 Task: Create a blank project BioTech with privacy Public and default view as List and in the team Taskers . Create three sections in the project as To-Do, Doing and Done
Action: Mouse moved to (50, 257)
Screenshot: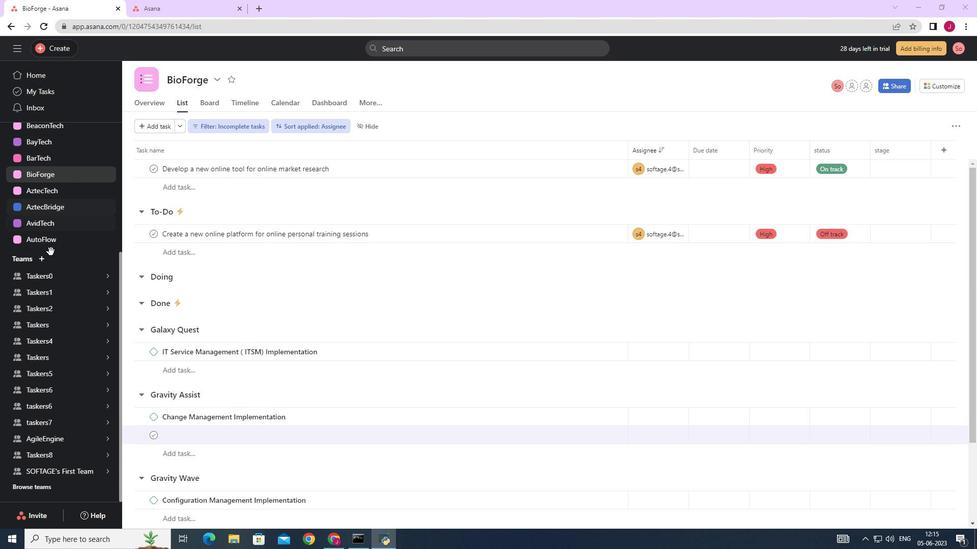 
Action: Mouse pressed left at (50, 257)
Screenshot: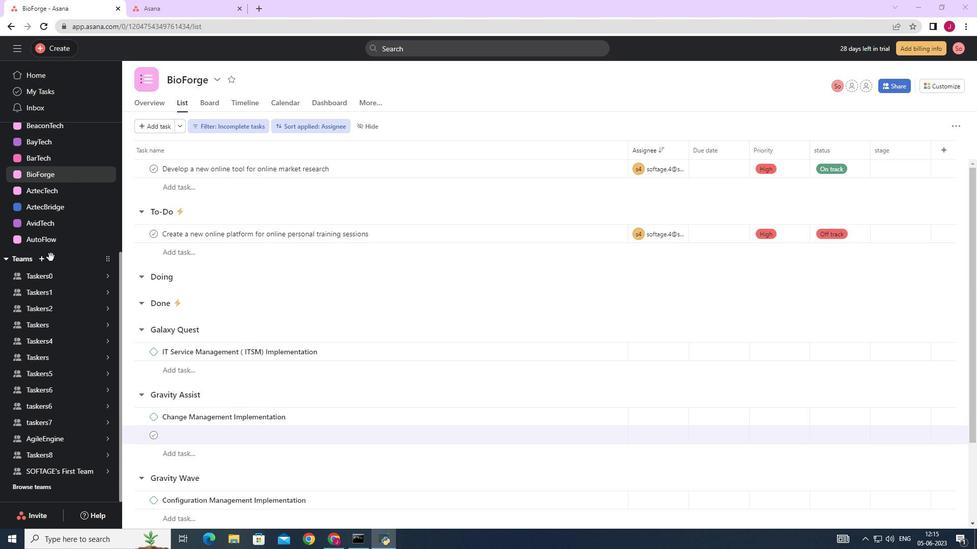 
Action: Mouse moved to (177, 264)
Screenshot: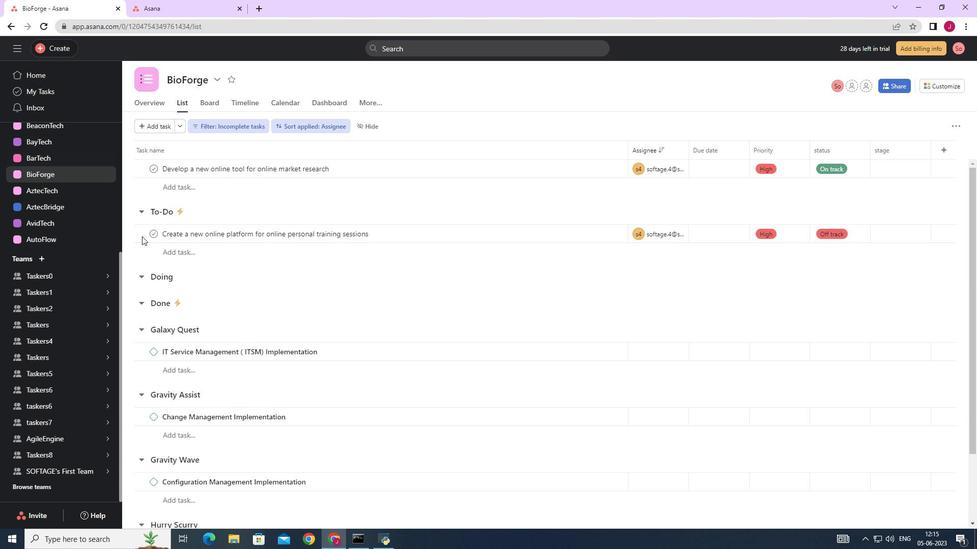 
Action: Mouse scrolled (177, 265) with delta (0, 0)
Screenshot: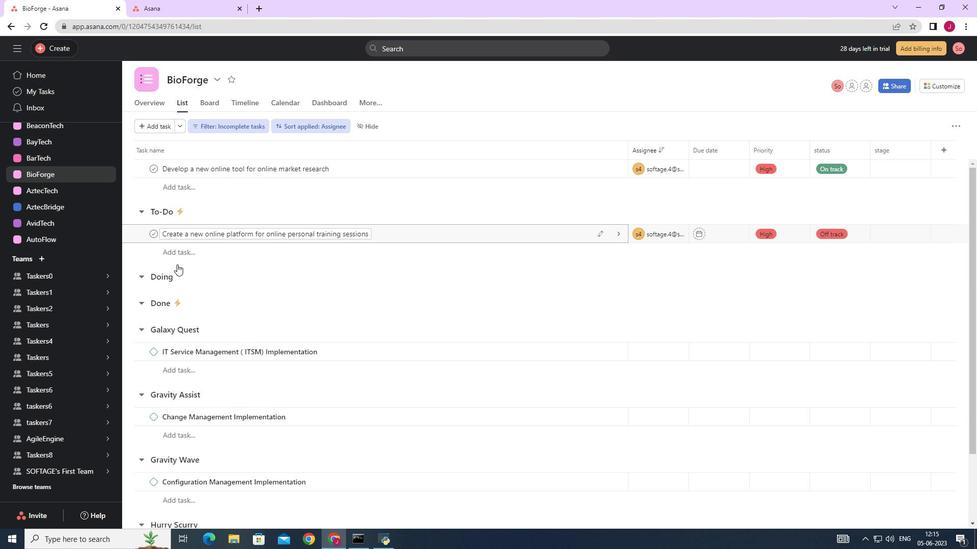 
Action: Mouse moved to (175, 263)
Screenshot: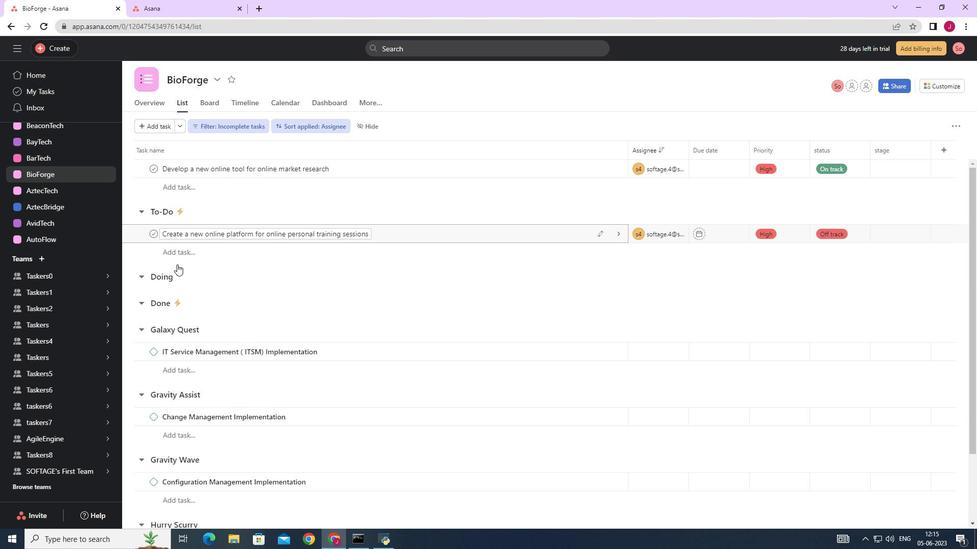 
Action: Mouse scrolled (175, 263) with delta (0, 0)
Screenshot: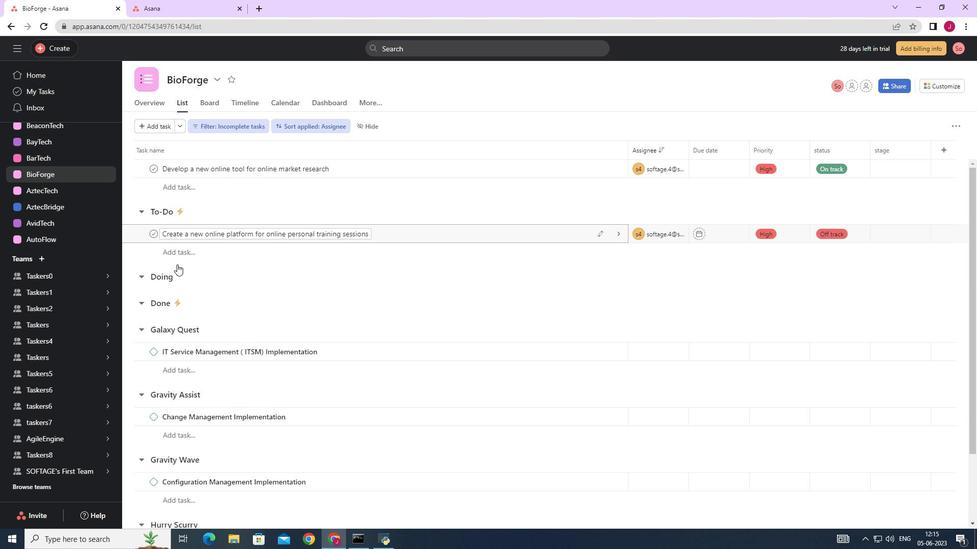 
Action: Mouse moved to (167, 256)
Screenshot: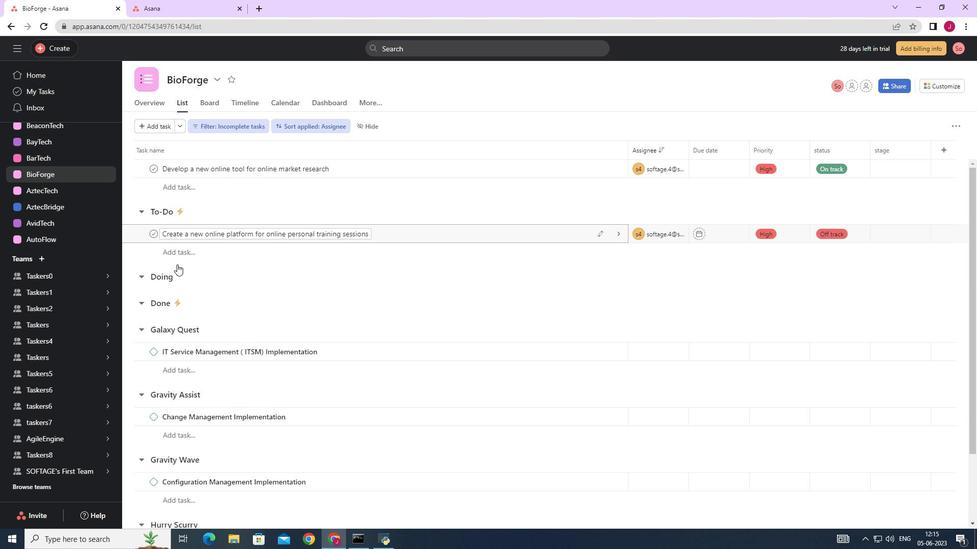 
Action: Mouse scrolled (167, 256) with delta (0, 0)
Screenshot: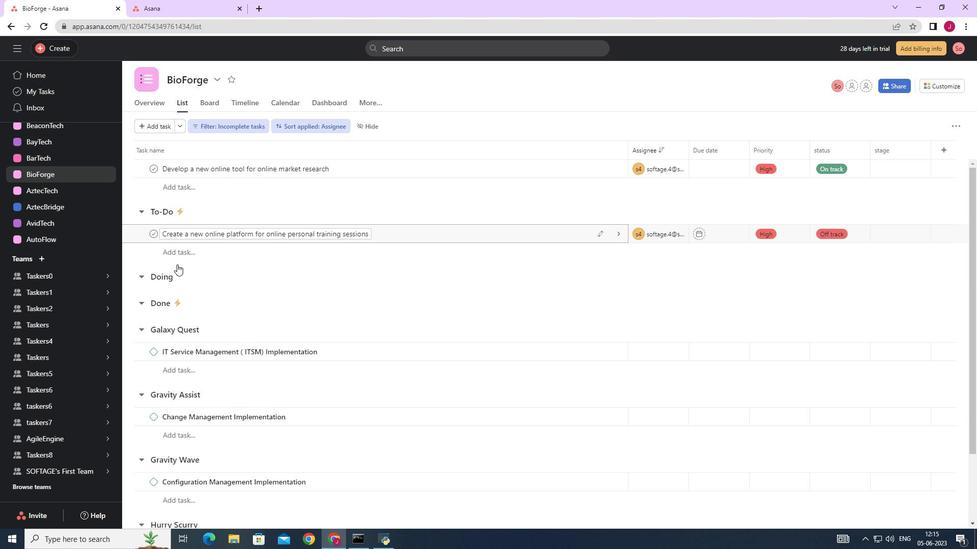 
Action: Mouse moved to (67, 136)
Screenshot: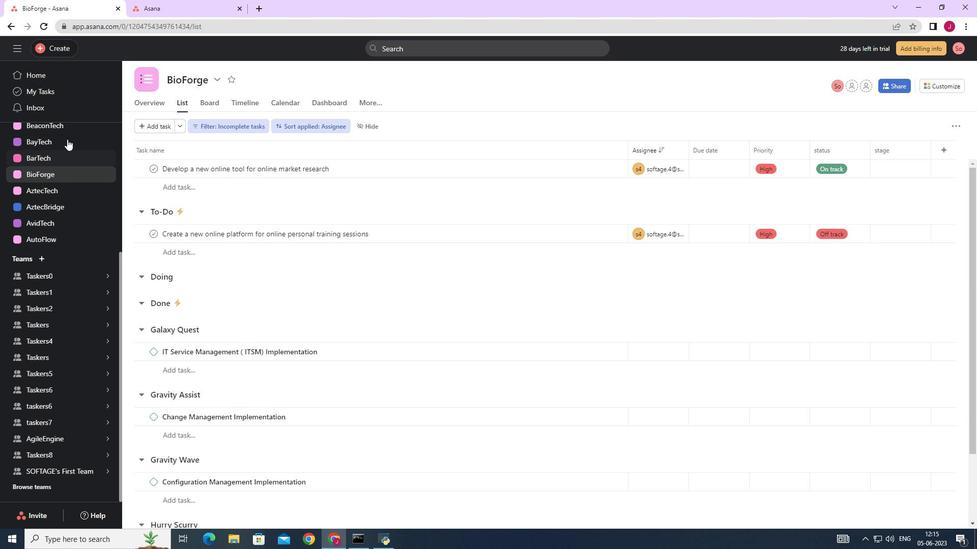 
Action: Mouse scrolled (67, 137) with delta (0, 0)
Screenshot: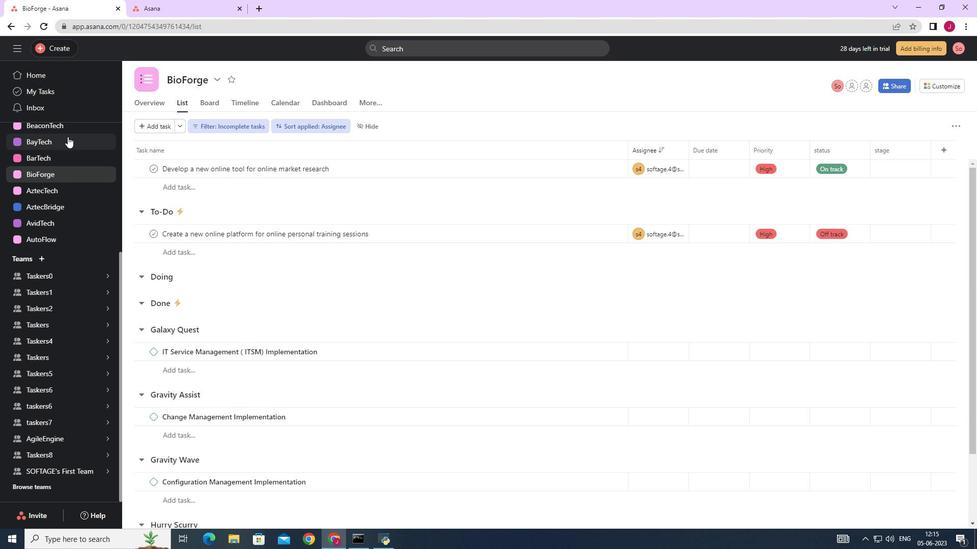 
Action: Mouse scrolled (67, 137) with delta (0, 0)
Screenshot: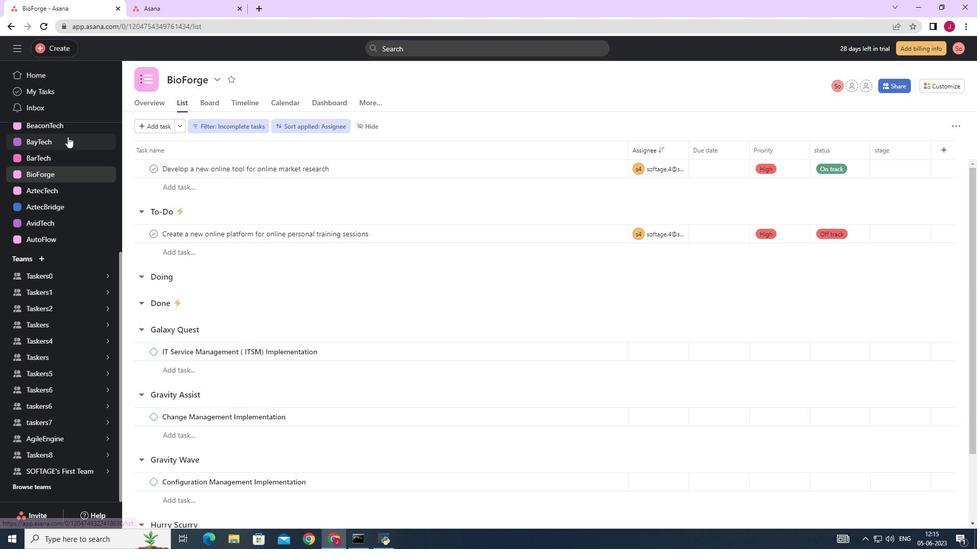 
Action: Mouse scrolled (67, 137) with delta (0, 0)
Screenshot: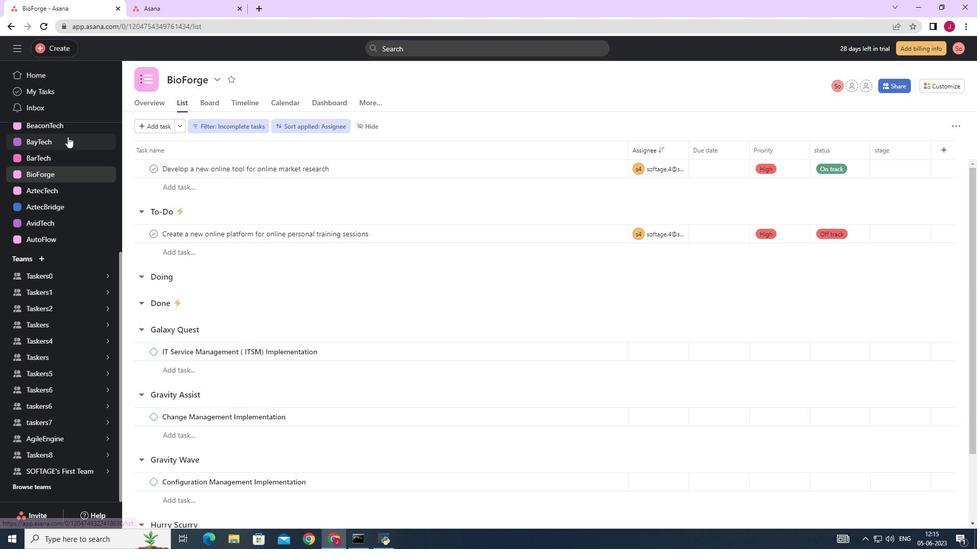 
Action: Mouse moved to (57, 164)
Screenshot: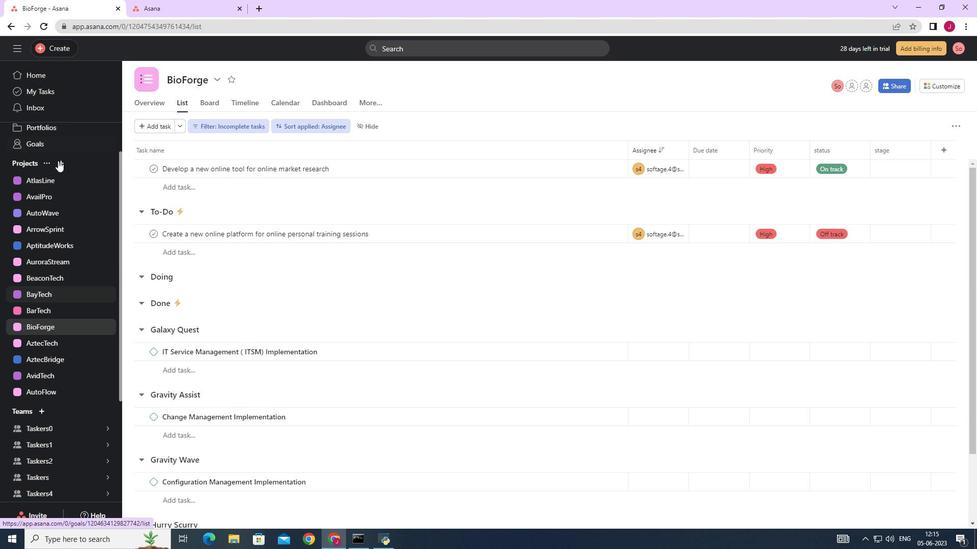 
Action: Mouse pressed left at (57, 164)
Screenshot: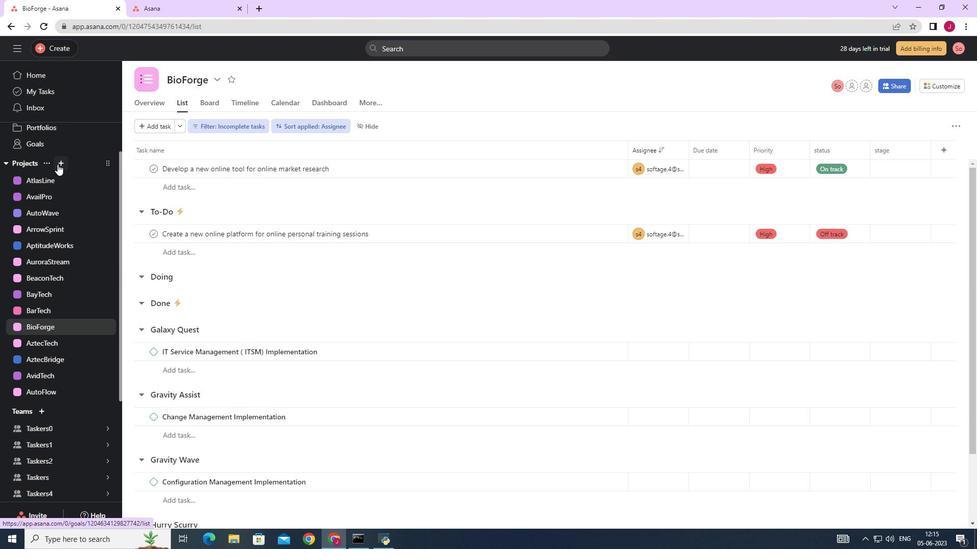 
Action: Mouse moved to (97, 186)
Screenshot: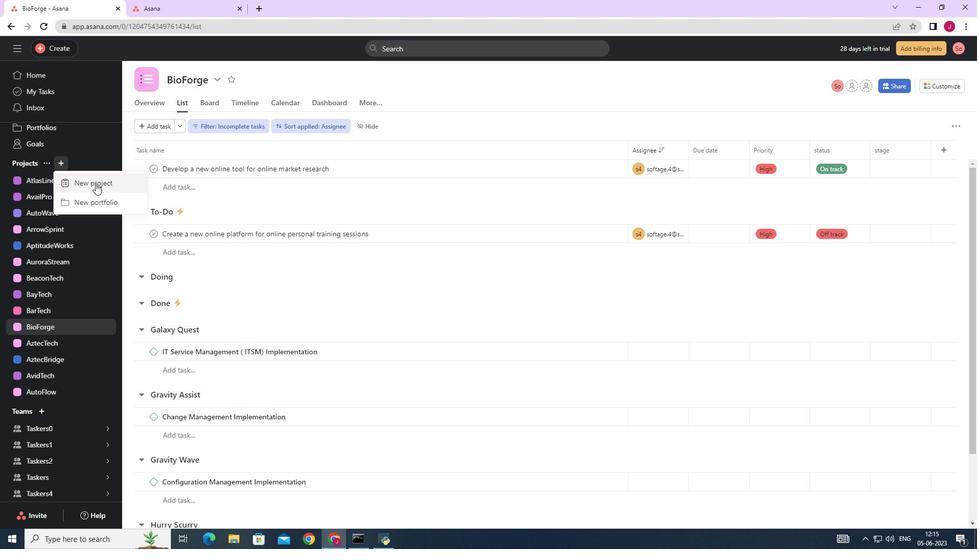 
Action: Mouse pressed left at (97, 186)
Screenshot: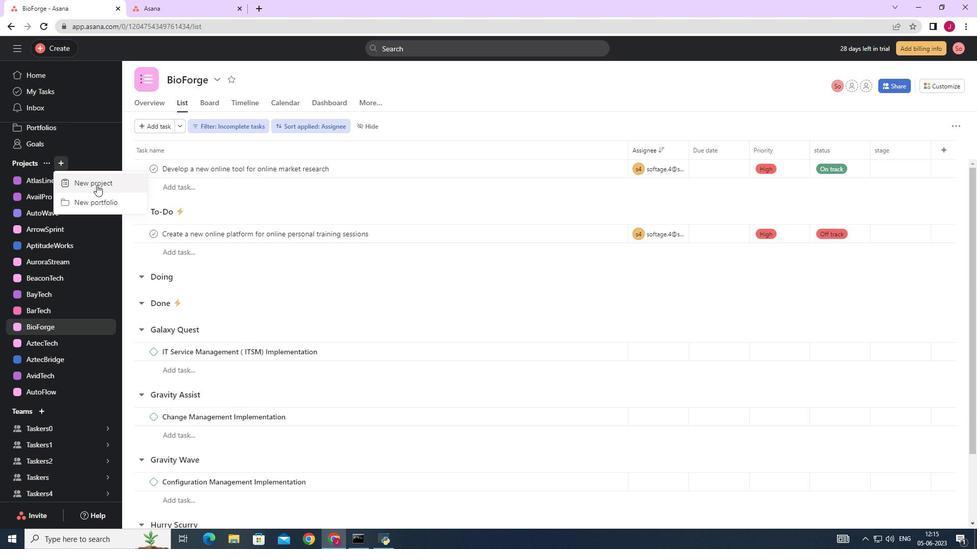 
Action: Mouse moved to (421, 197)
Screenshot: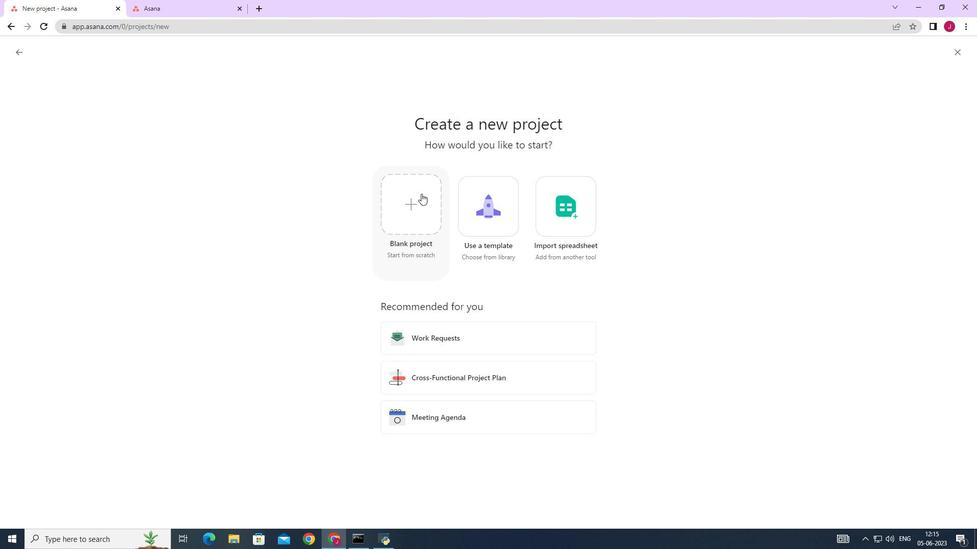 
Action: Mouse pressed left at (421, 197)
Screenshot: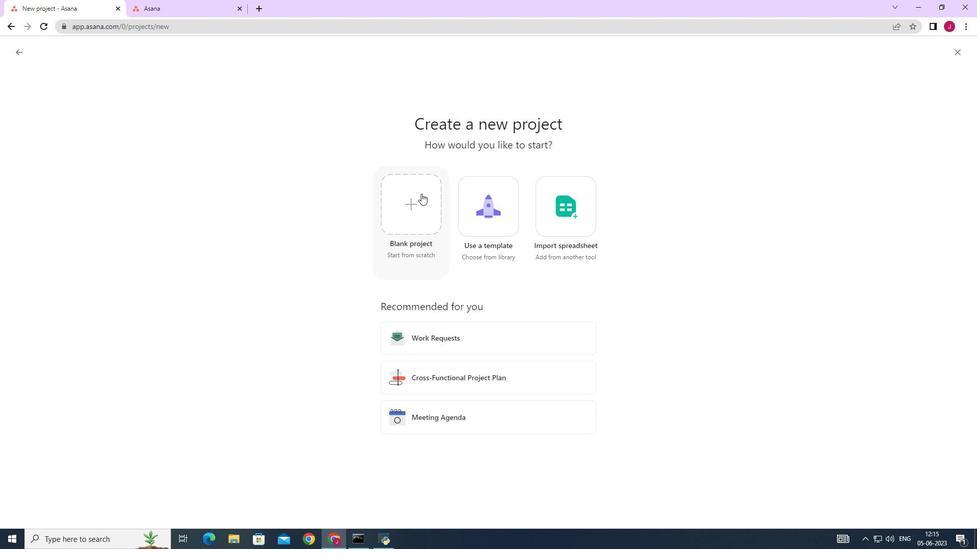 
Action: Key pressed <Key.caps_lock>B<Key.caps_lock>io<Key.caps_lock>T<Key.caps_lock>ech
Screenshot: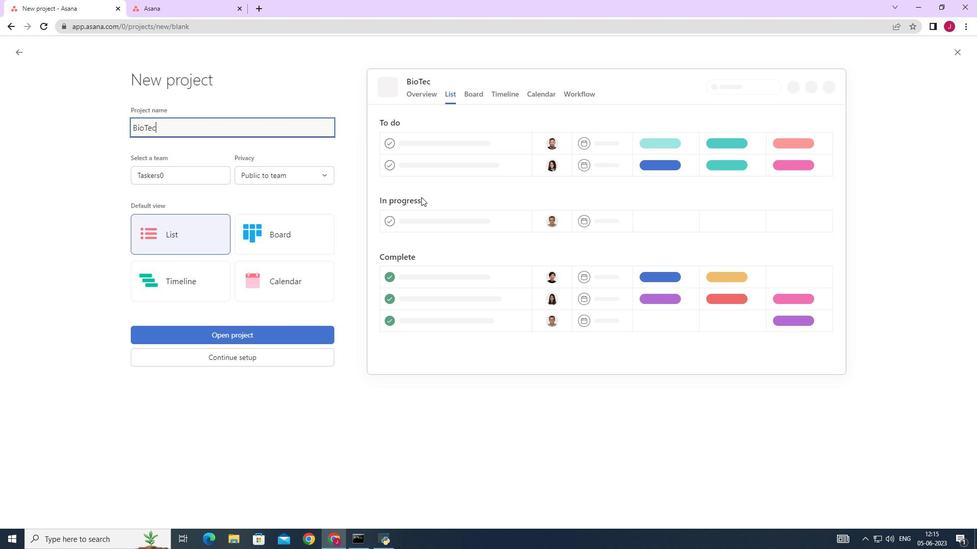 
Action: Mouse moved to (177, 172)
Screenshot: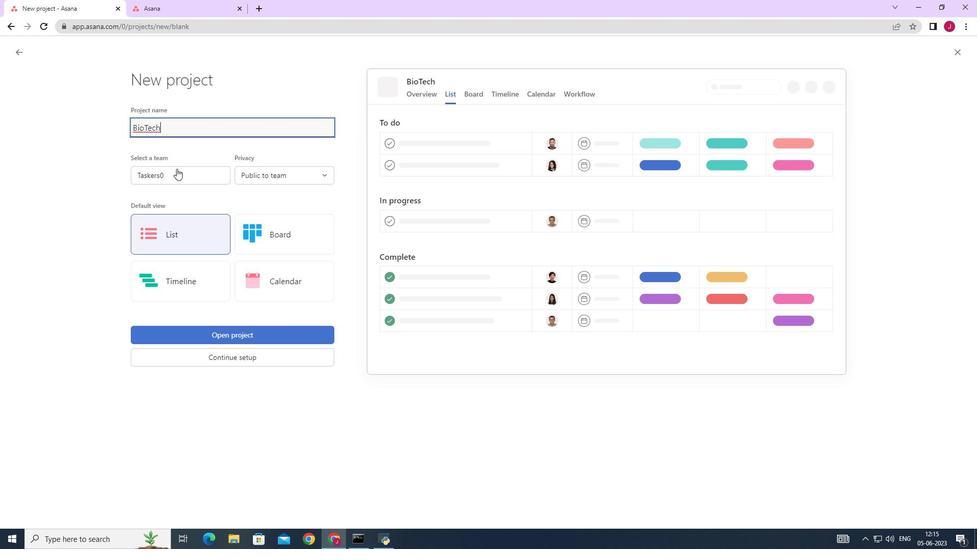 
Action: Mouse pressed left at (177, 172)
Screenshot: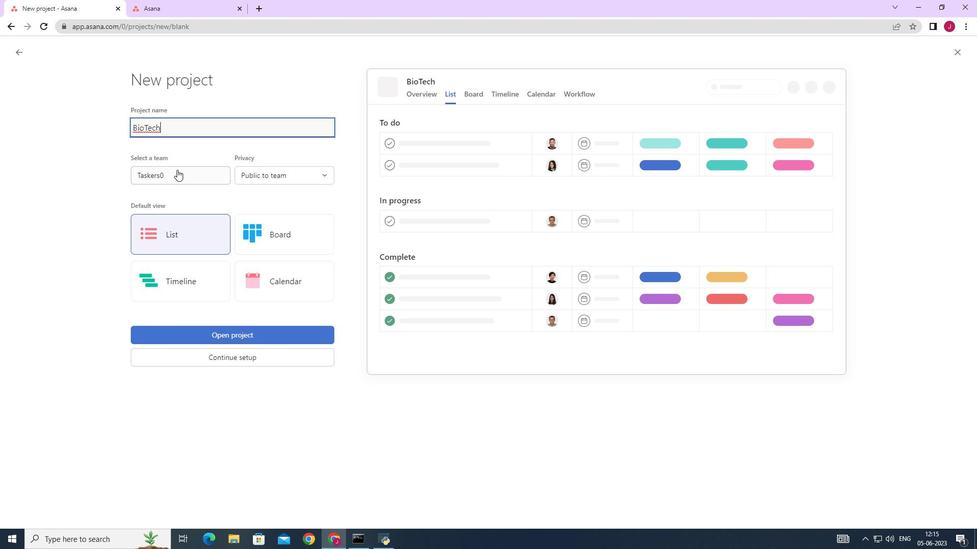 
Action: Mouse moved to (188, 196)
Screenshot: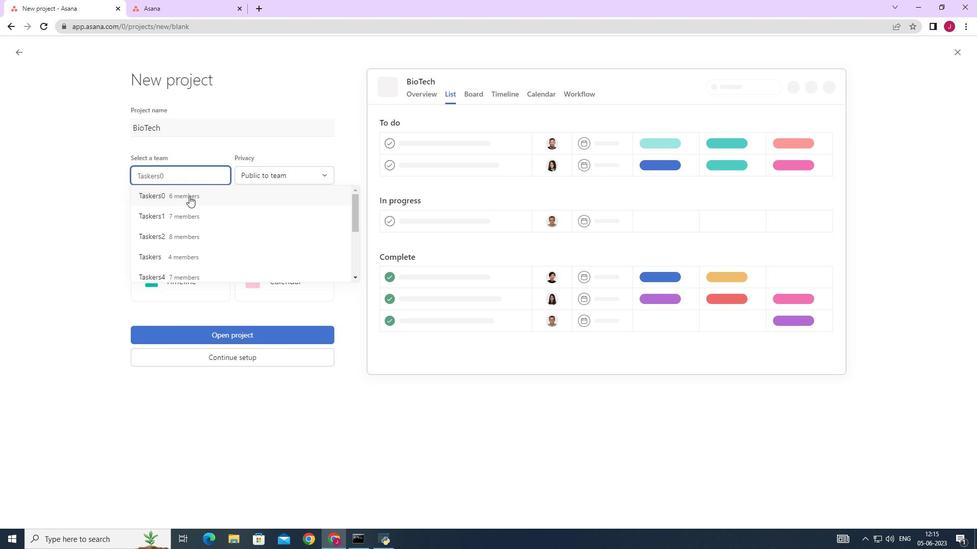 
Action: Mouse pressed left at (188, 196)
Screenshot: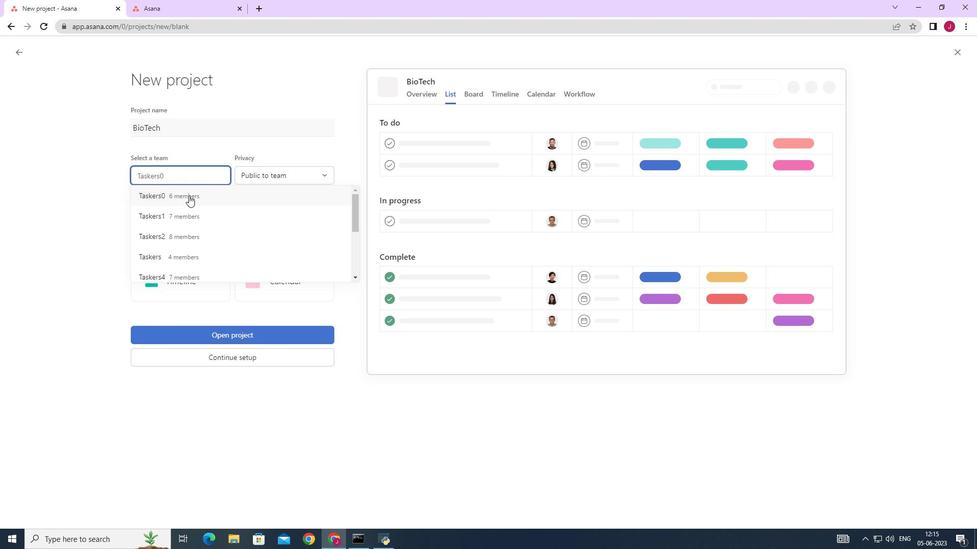 
Action: Mouse moved to (279, 174)
Screenshot: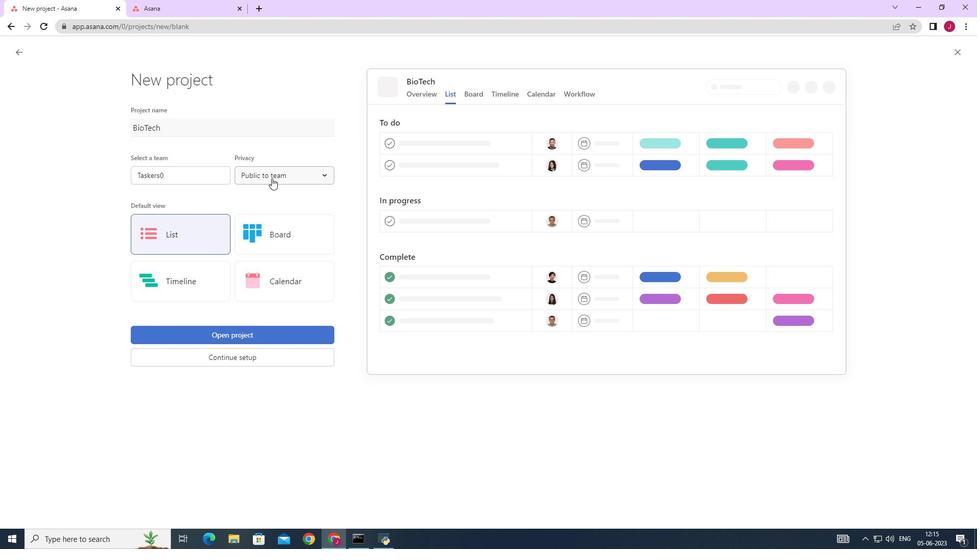 
Action: Mouse pressed left at (279, 174)
Screenshot: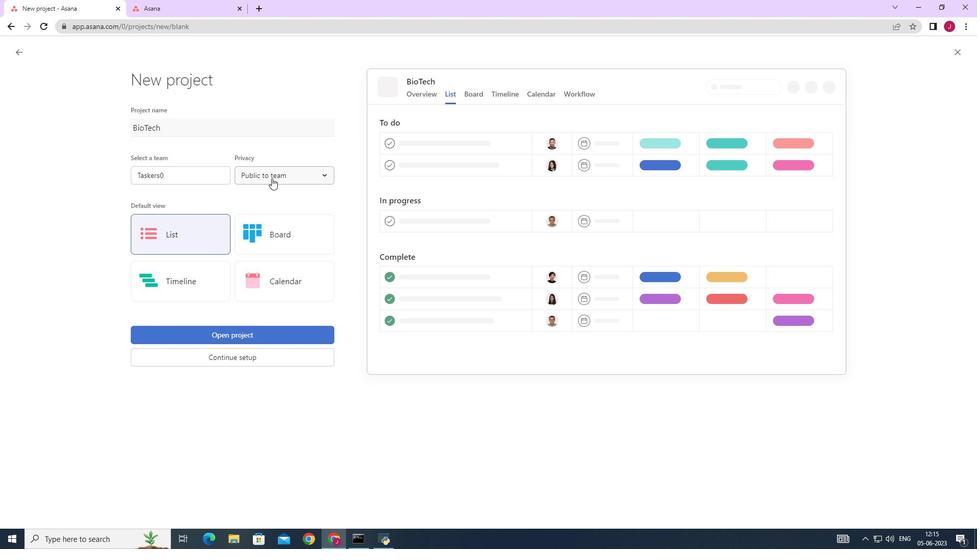 
Action: Mouse moved to (278, 191)
Screenshot: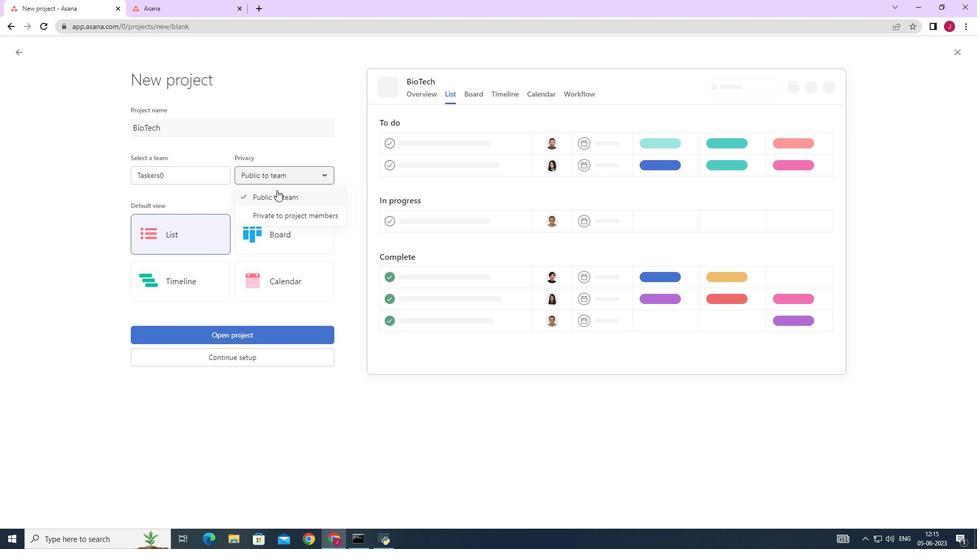 
Action: Mouse pressed left at (278, 191)
Screenshot: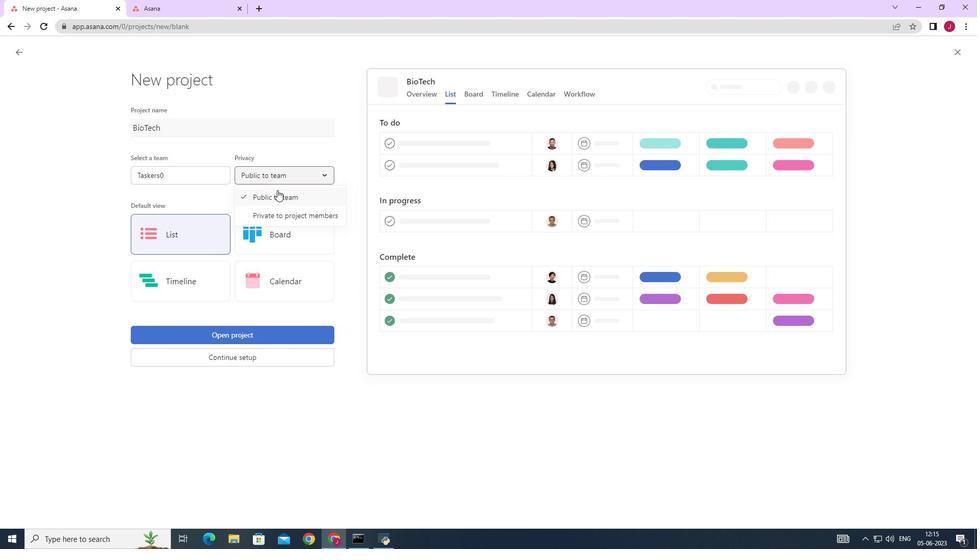 
Action: Mouse moved to (205, 232)
Screenshot: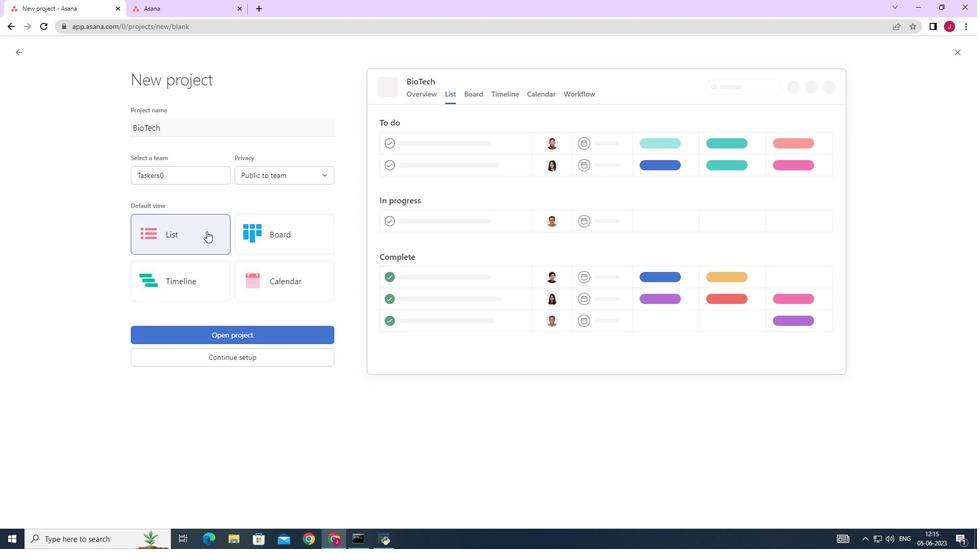 
Action: Mouse pressed left at (205, 232)
Screenshot: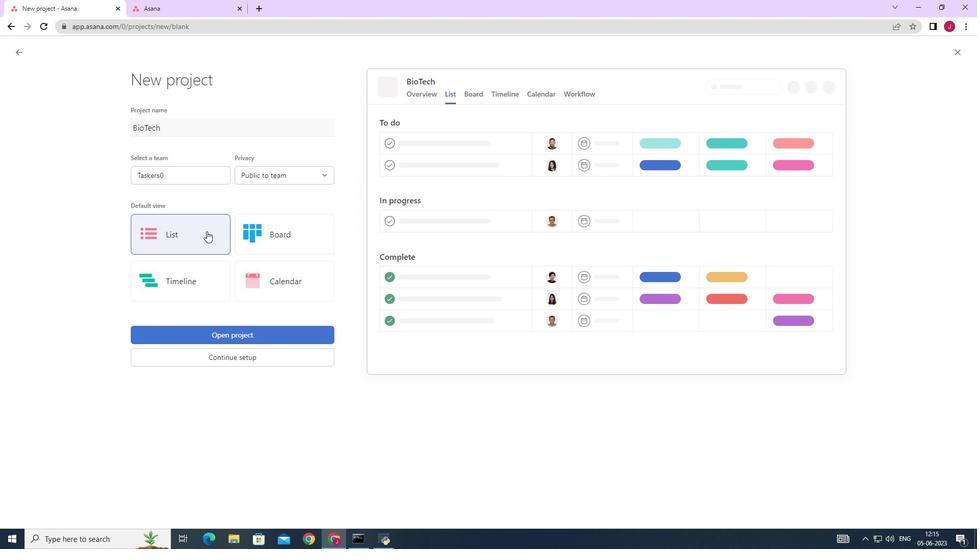 
Action: Mouse moved to (239, 331)
Screenshot: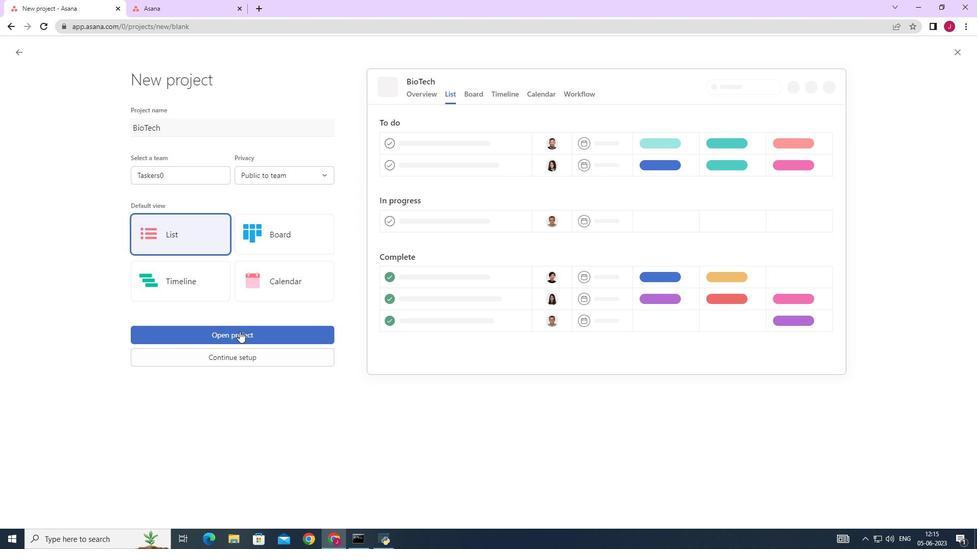 
Action: Mouse pressed left at (239, 331)
Screenshot: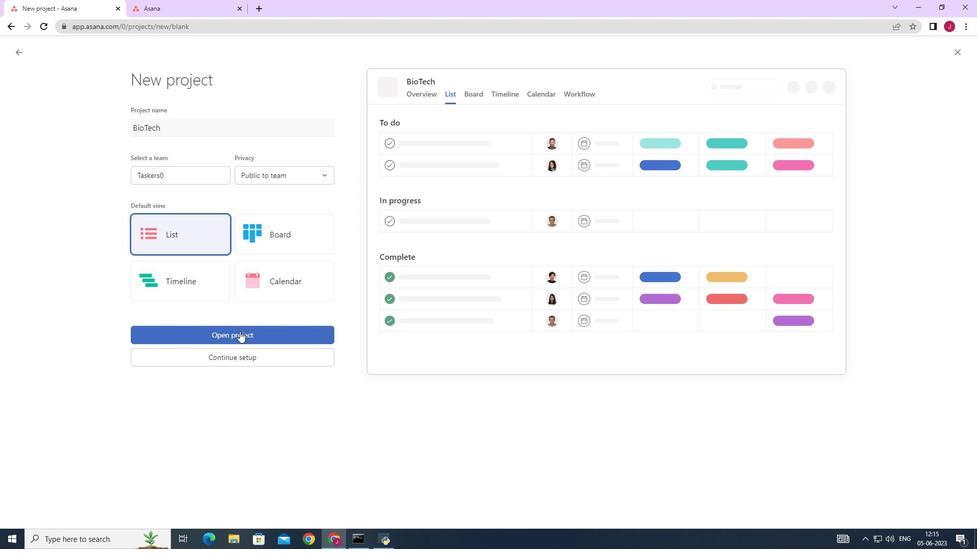 
Action: Mouse moved to (186, 224)
Screenshot: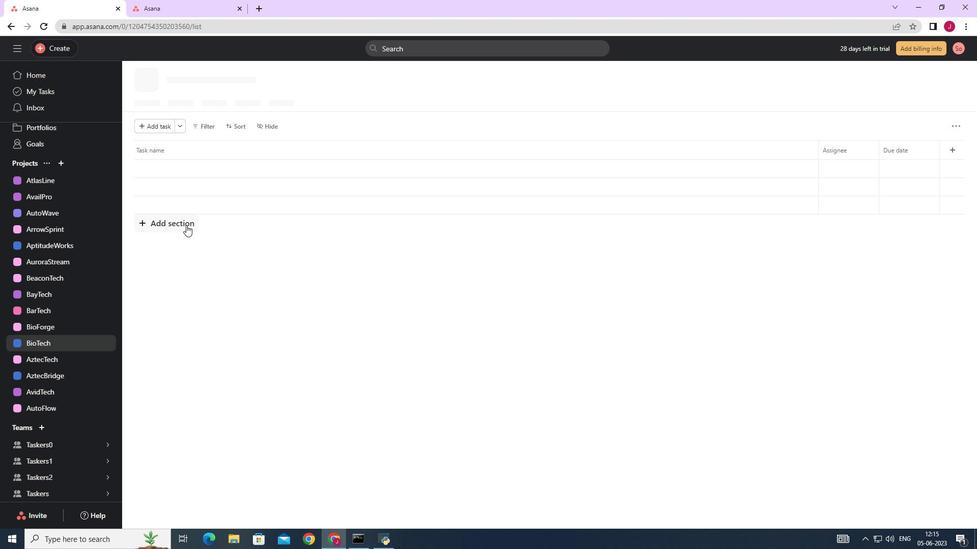 
Action: Mouse pressed left at (186, 224)
Screenshot: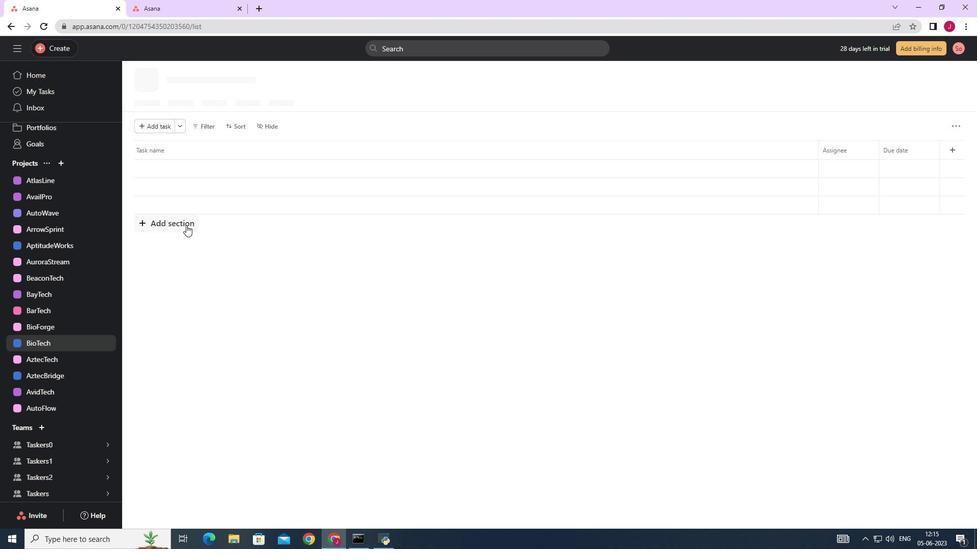 
Action: Key pressed <Key.caps_lock>T<Key.caps_lock>o-<Key.caps_lock>DO<Key.caps_lock><Key.backspace>o
Screenshot: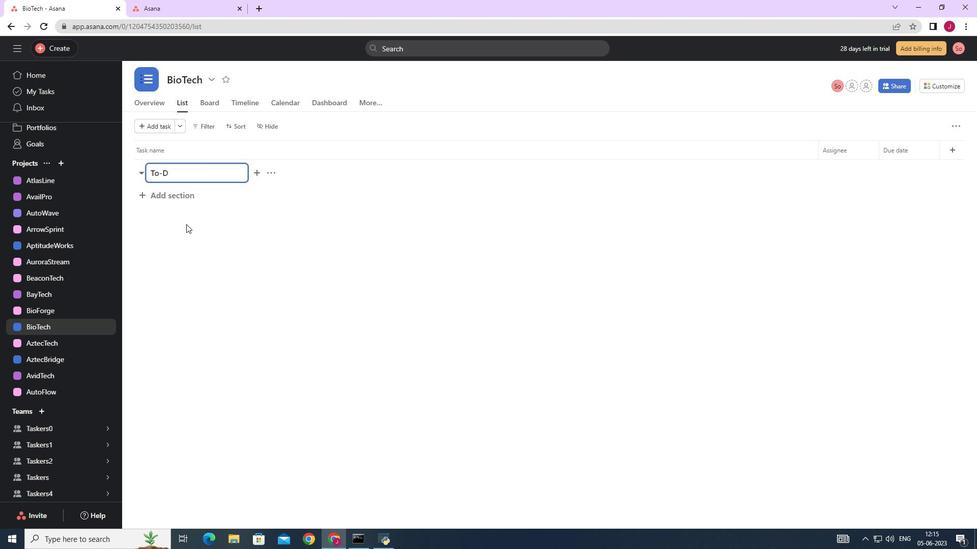 
Action: Mouse moved to (172, 194)
Screenshot: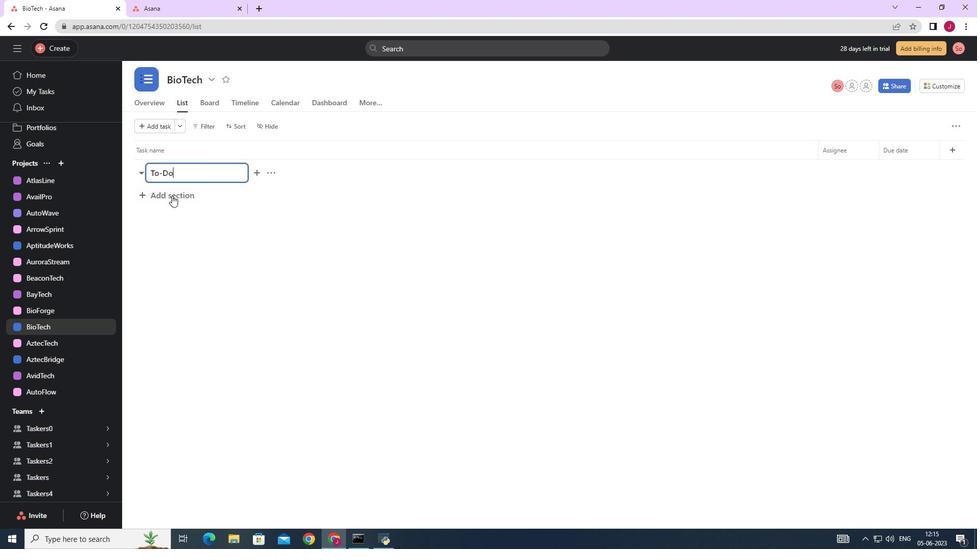 
Action: Mouse pressed left at (172, 194)
Screenshot: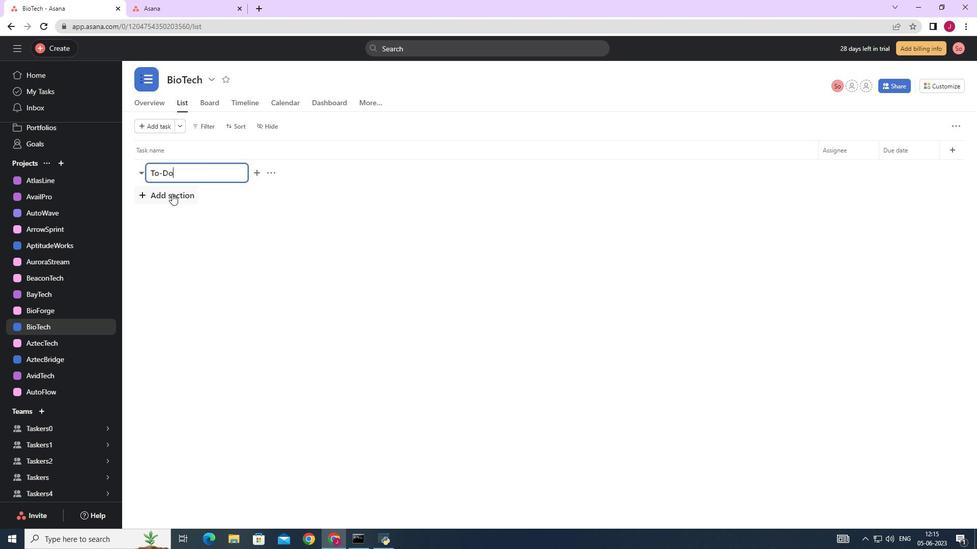 
Action: Key pressed <Key.caps_lock>D<Key.caps_lock>oing
Screenshot: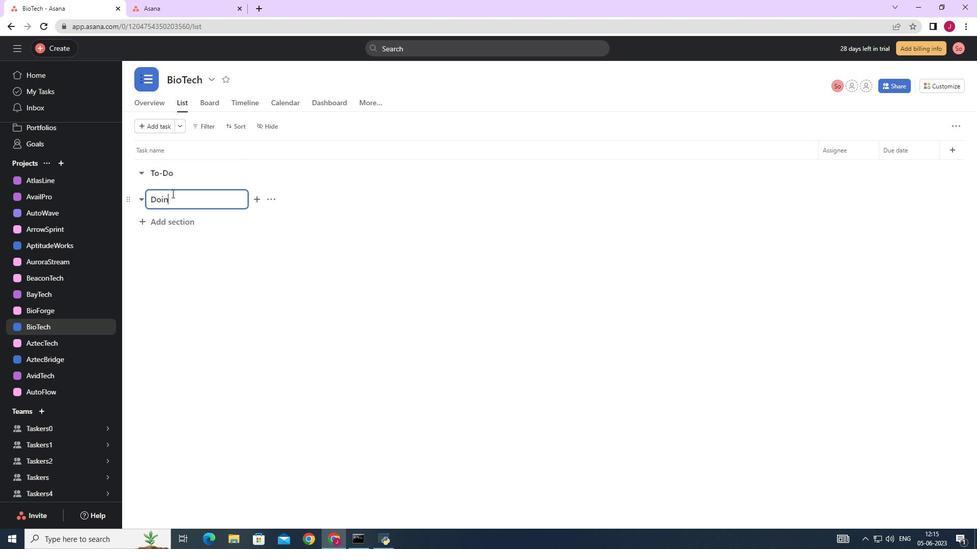
Action: Mouse moved to (181, 221)
Screenshot: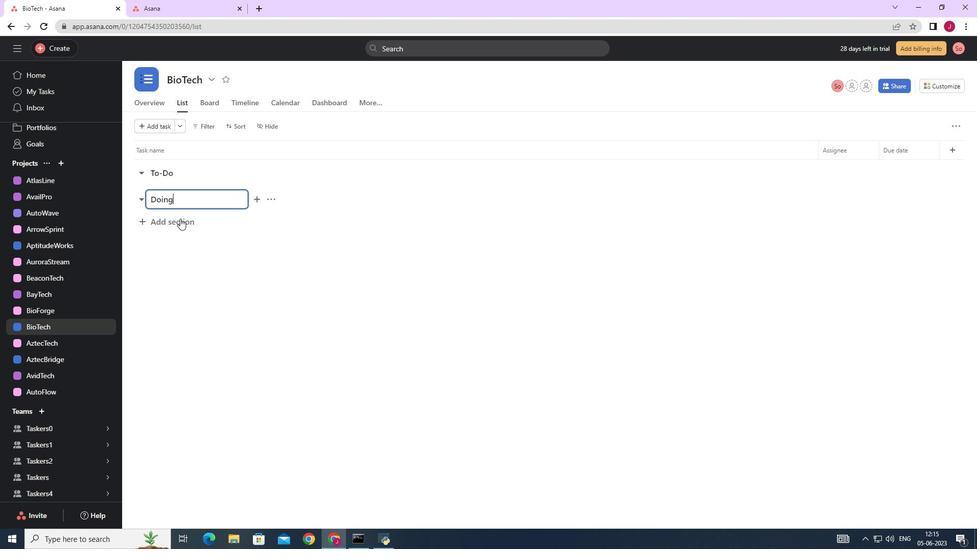 
Action: Mouse pressed left at (181, 221)
Screenshot: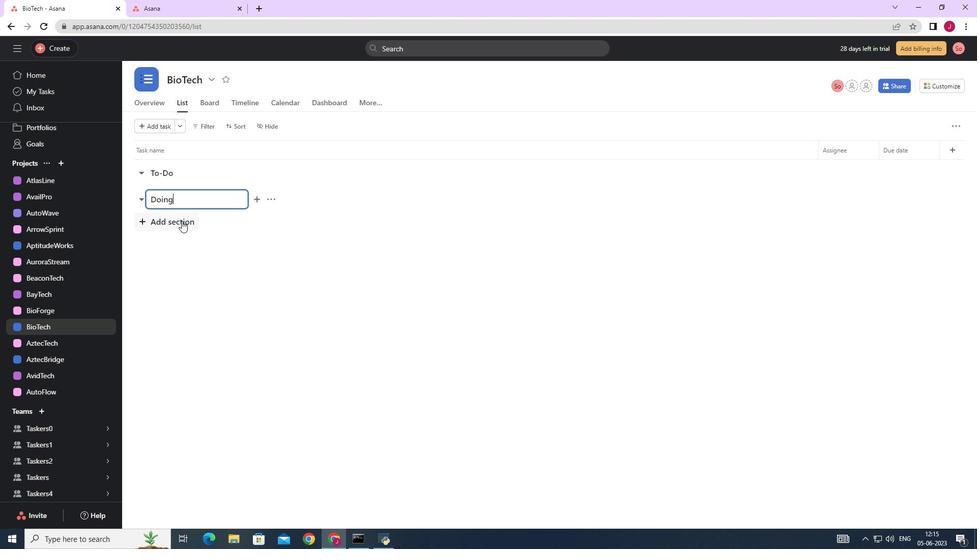 
Action: Key pressed <Key.caps_lock>D<Key.caps_lock>one
Screenshot: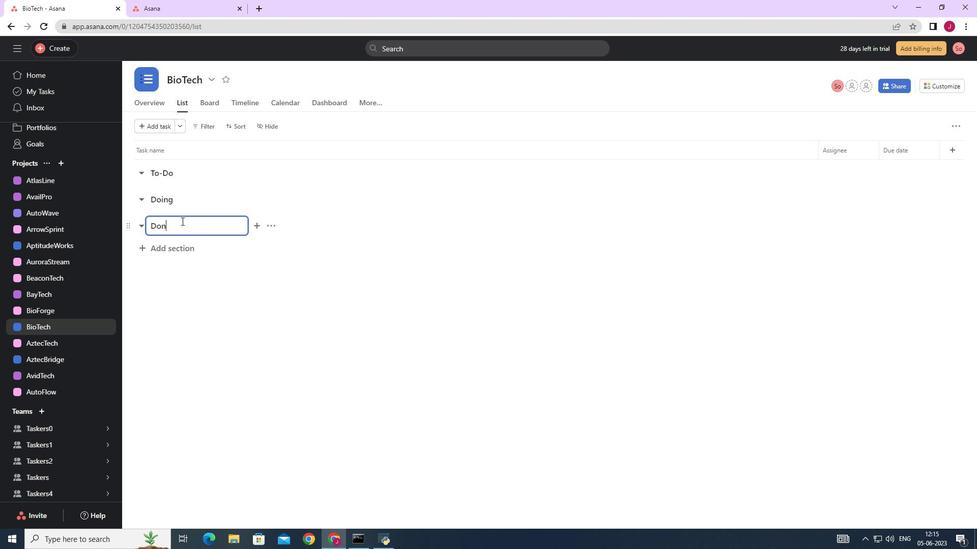 
Action: Mouse moved to (181, 251)
Screenshot: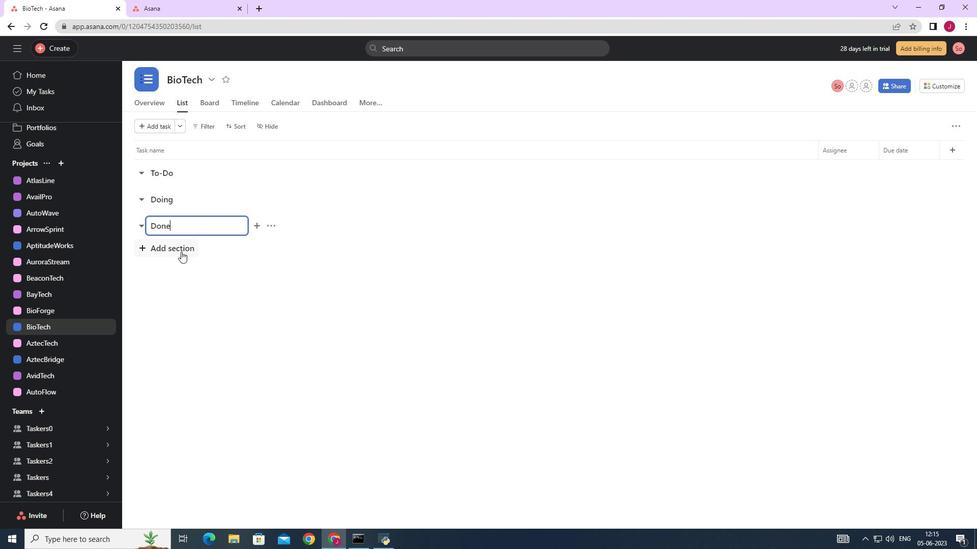
Action: Mouse pressed left at (181, 251)
Screenshot: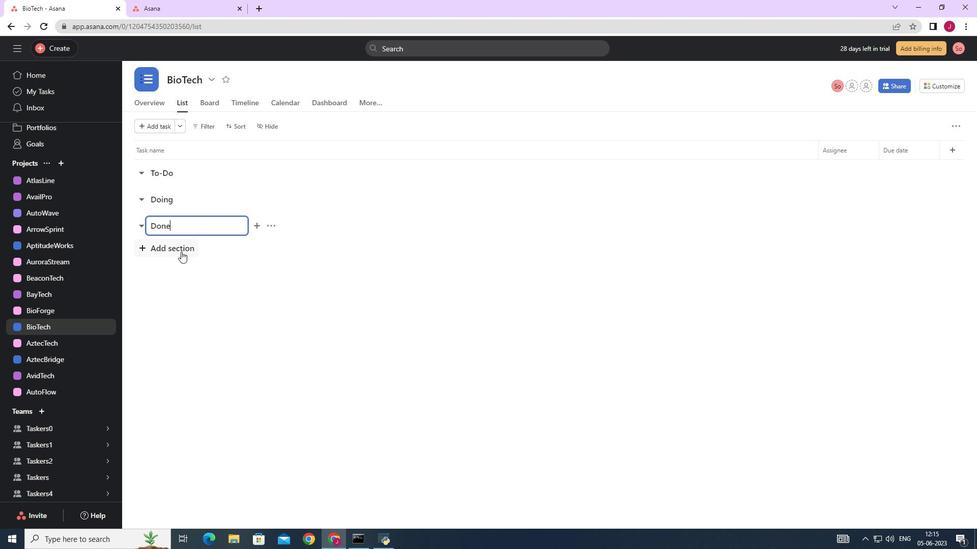 
